 Task: In the  document goldmine.doc ,align picture to the 'center'. Insert word art below the picture and give heading  'Gold Mine in Light Orange'
Action: Mouse moved to (228, 400)
Screenshot: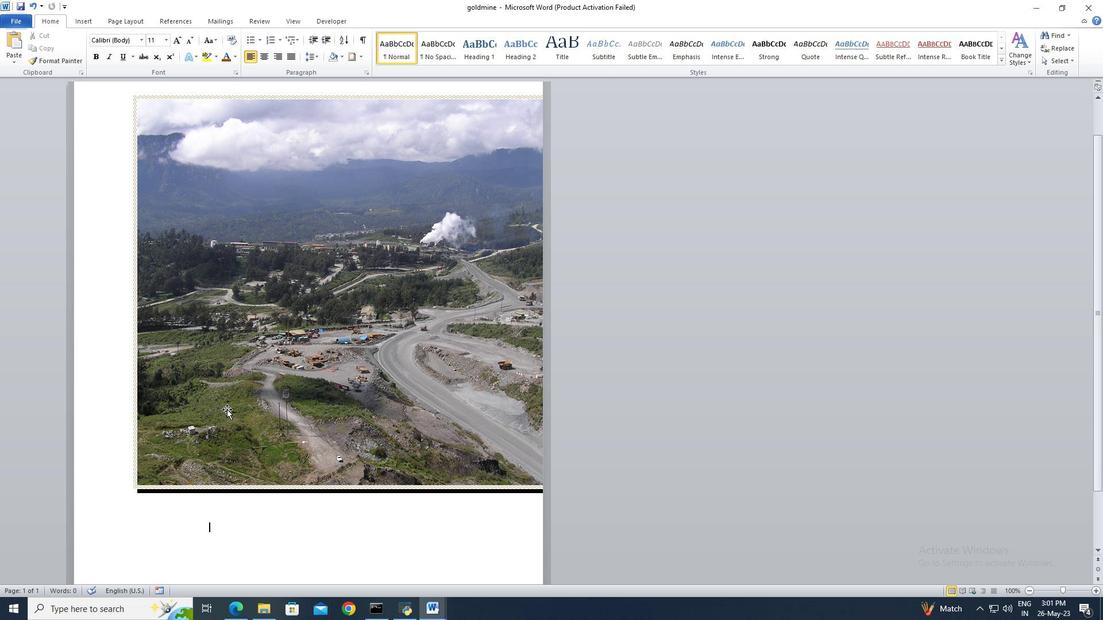 
Action: Mouse pressed left at (228, 400)
Screenshot: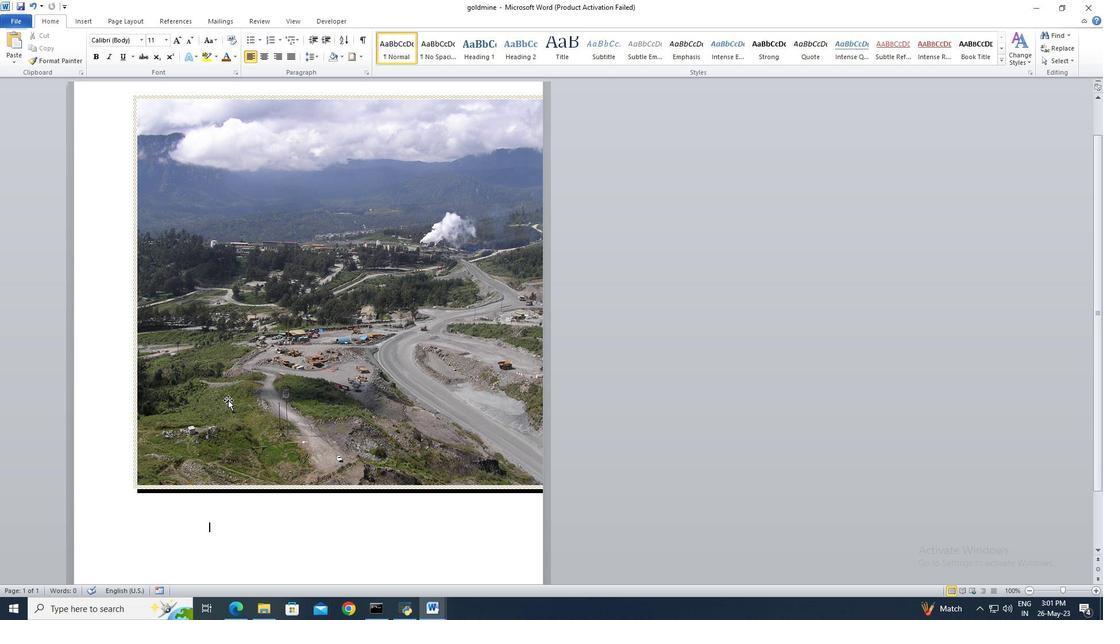 
Action: Mouse moved to (259, 58)
Screenshot: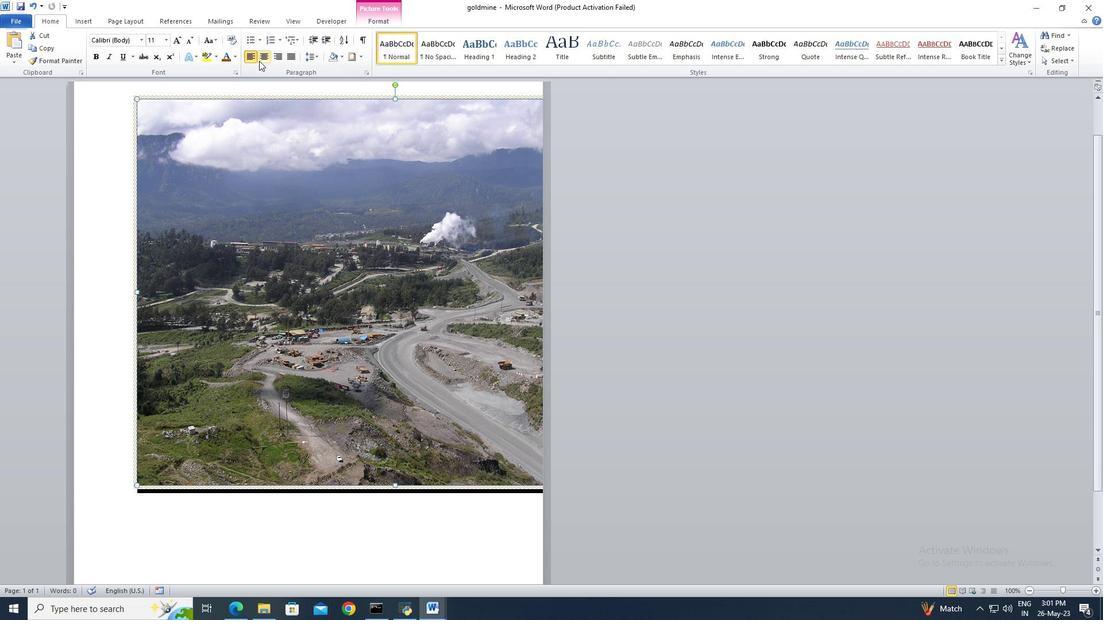 
Action: Mouse pressed left at (259, 58)
Screenshot: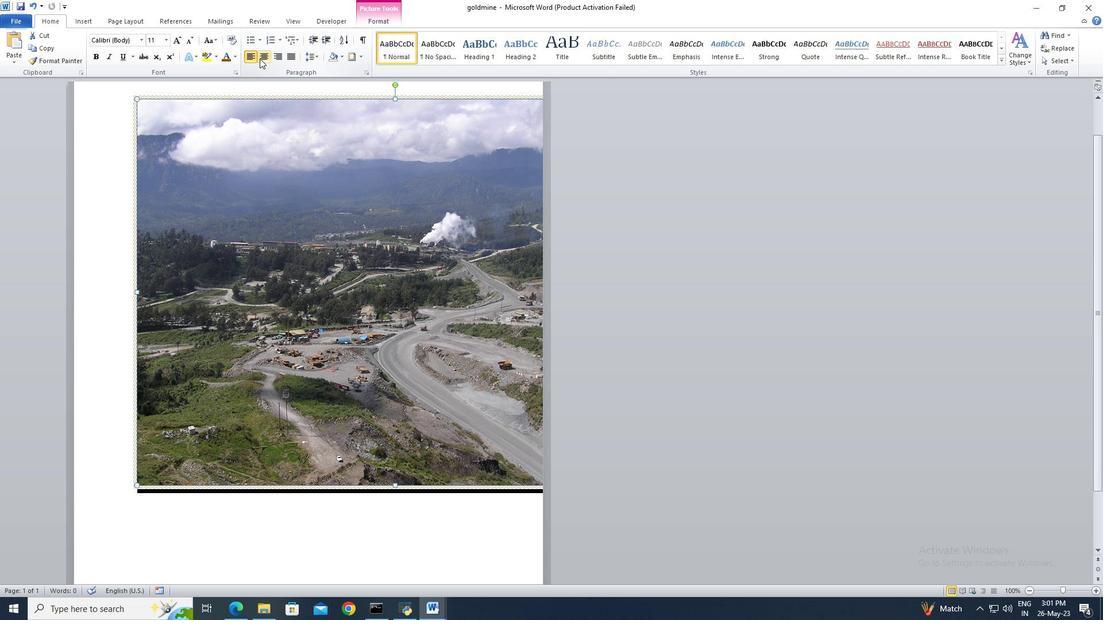 
Action: Mouse moved to (226, 259)
Screenshot: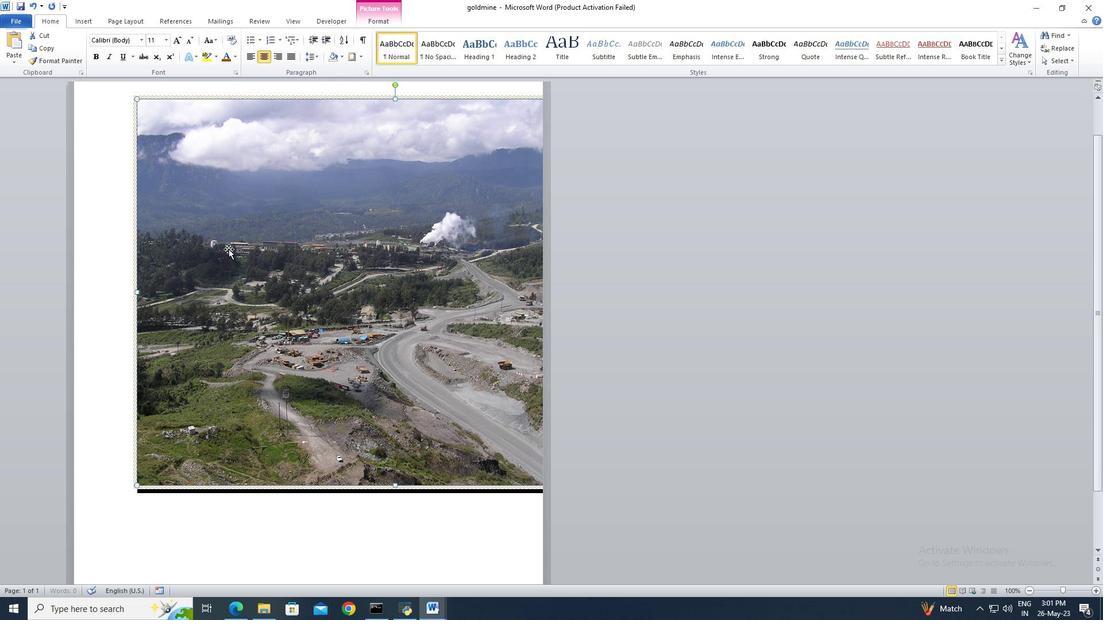 
Action: Mouse scrolled (226, 259) with delta (0, 0)
Screenshot: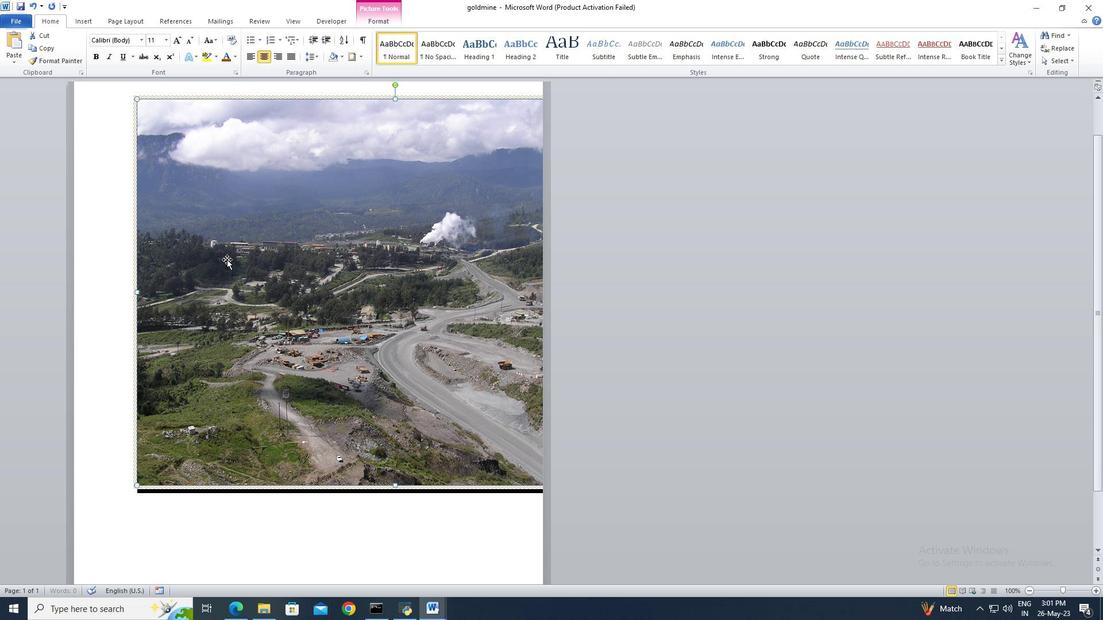 
Action: Mouse moved to (236, 525)
Screenshot: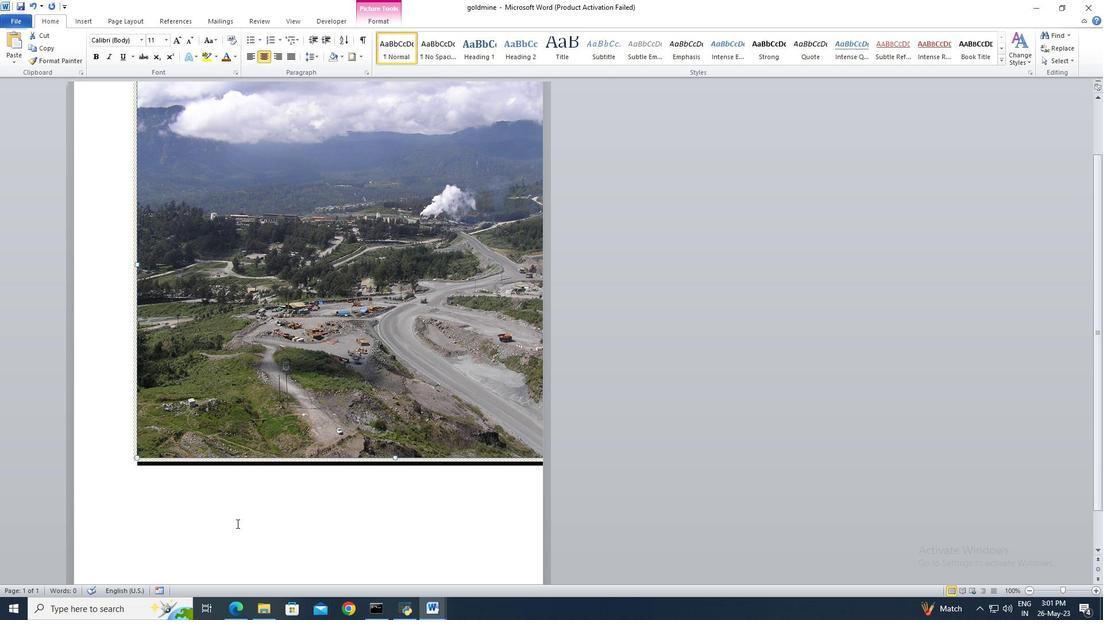 
Action: Mouse pressed left at (236, 525)
Screenshot: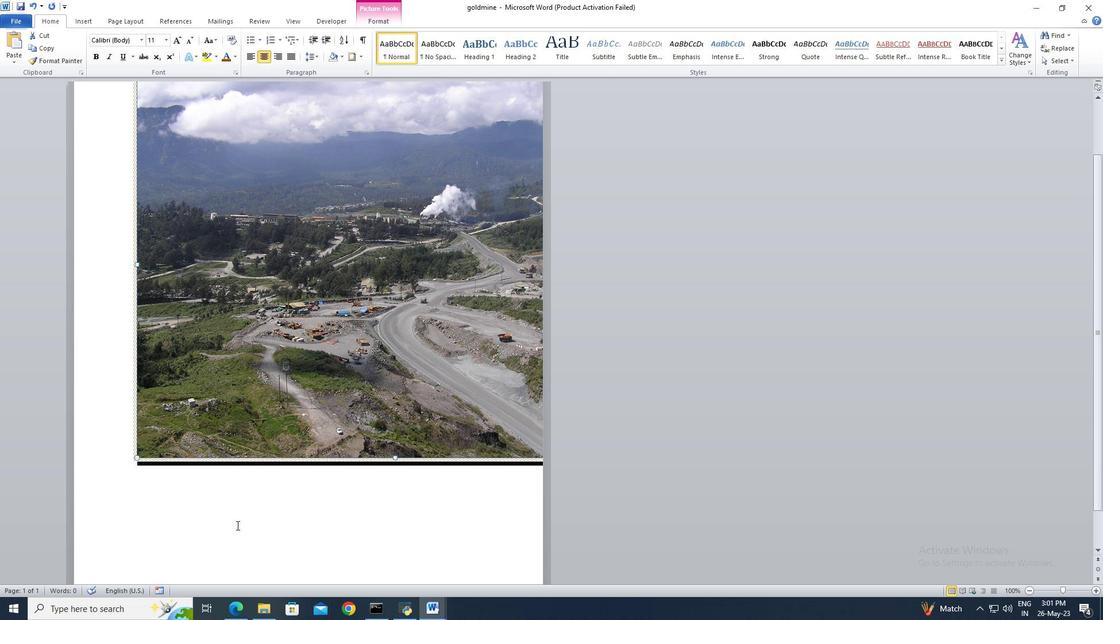 
Action: Mouse moved to (83, 25)
Screenshot: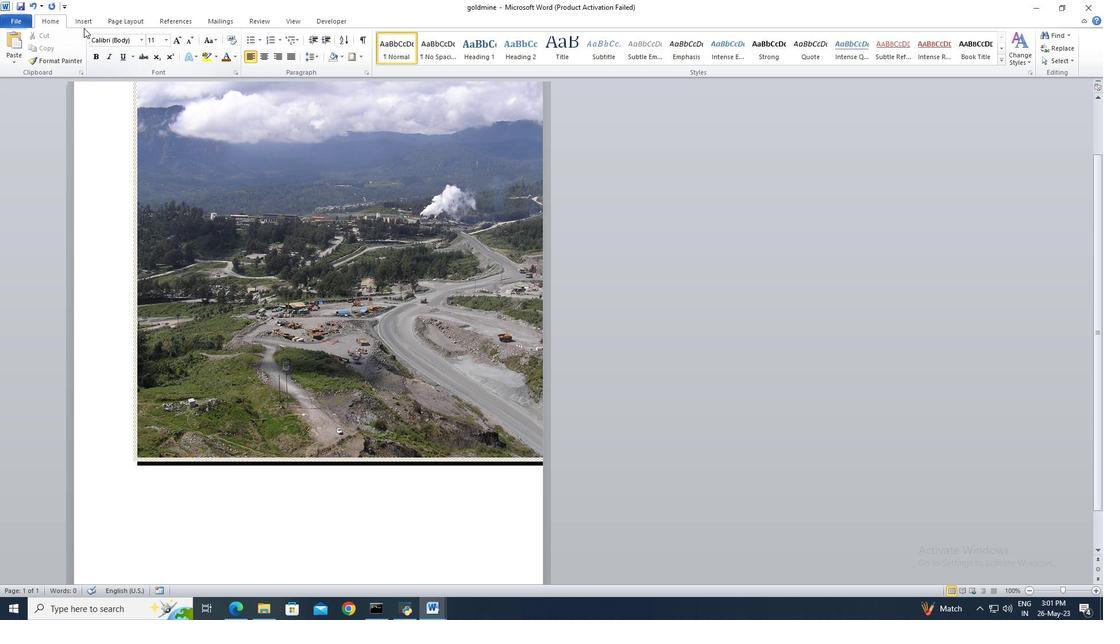 
Action: Mouse pressed left at (83, 25)
Screenshot: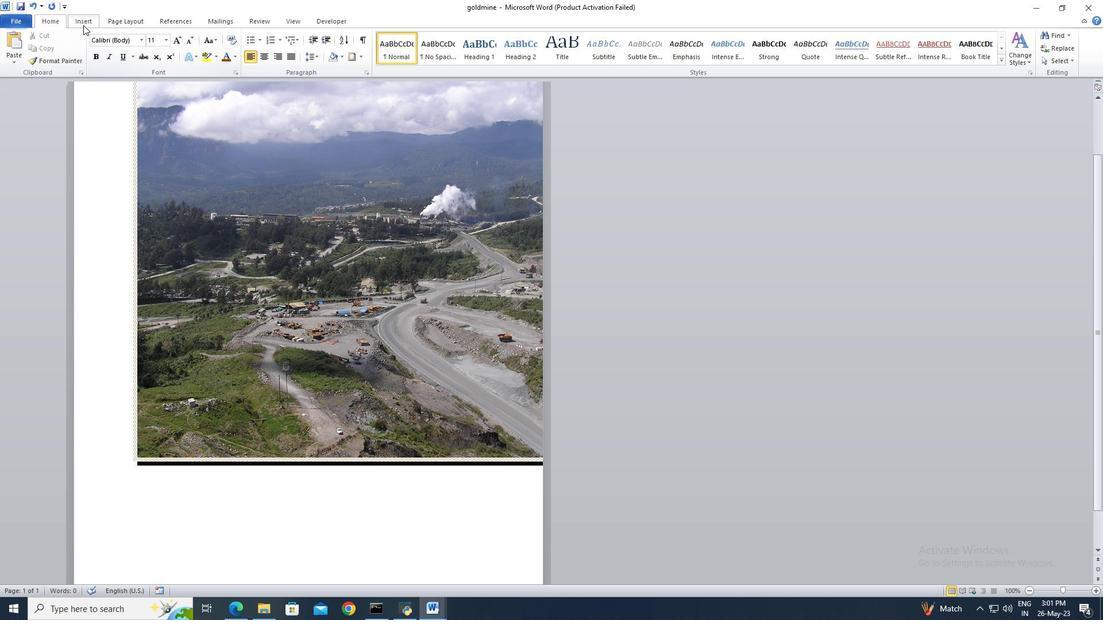 
Action: Mouse moved to (530, 55)
Screenshot: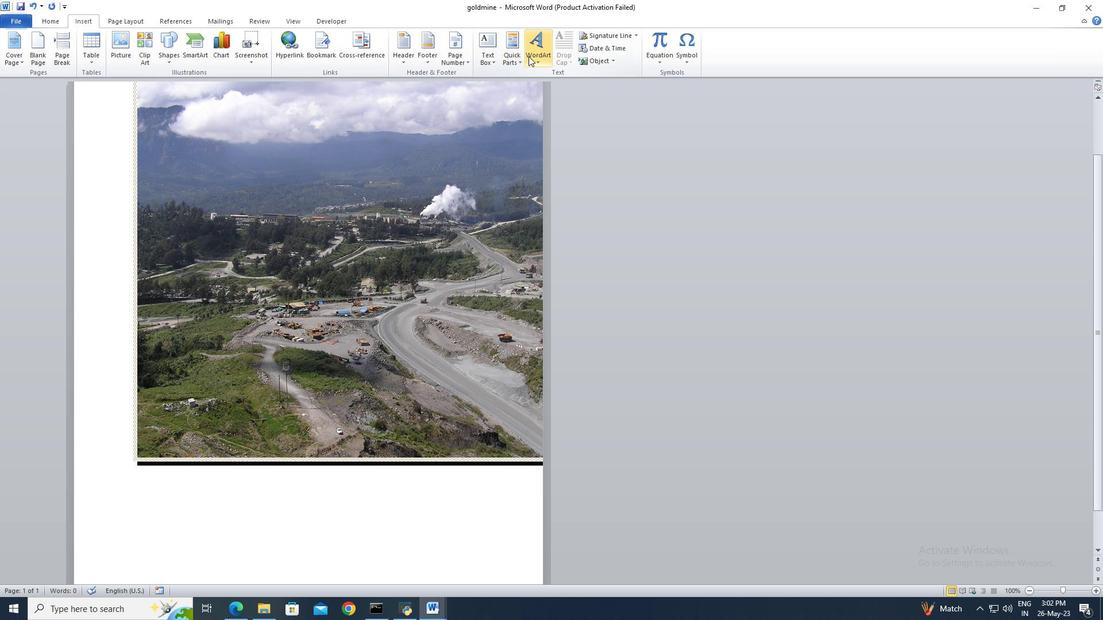 
Action: Mouse pressed left at (530, 55)
Screenshot: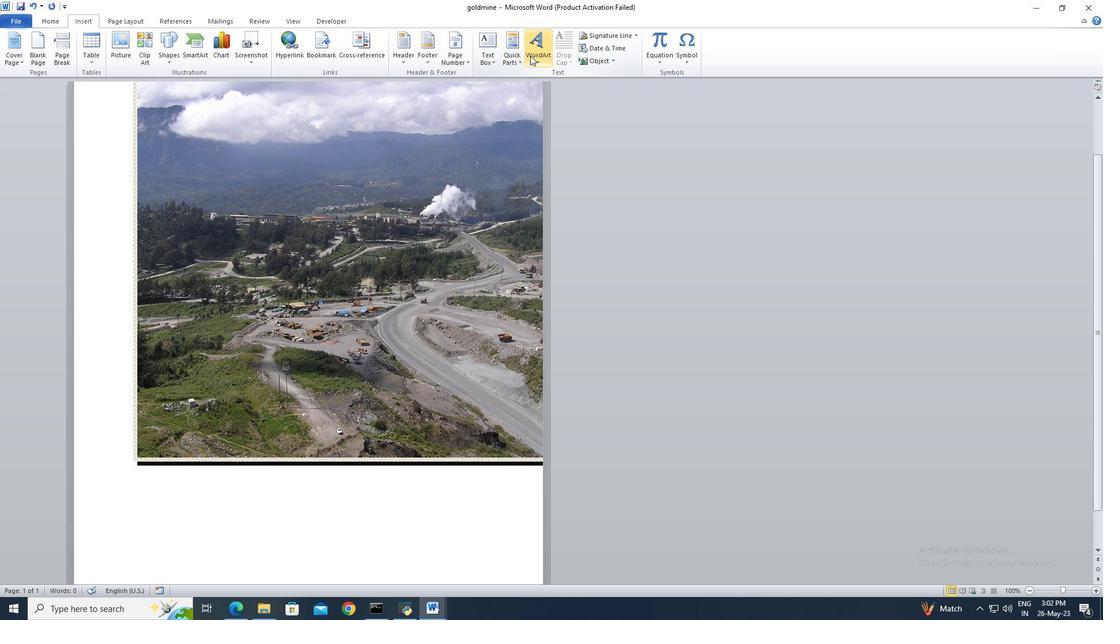 
Action: Mouse moved to (579, 245)
Screenshot: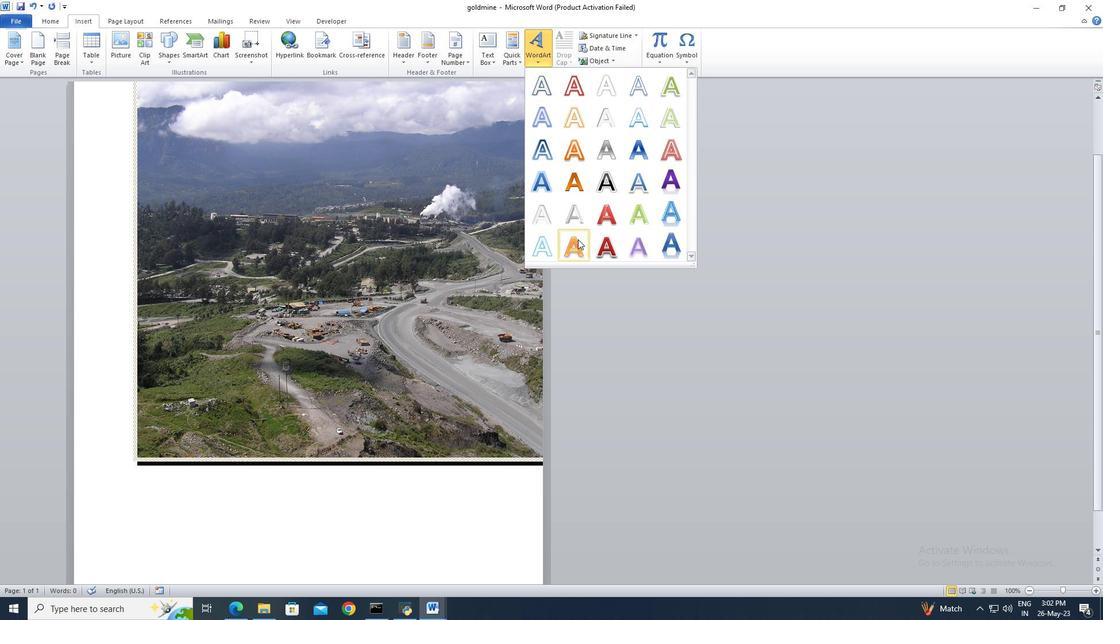 
Action: Mouse pressed left at (579, 245)
Screenshot: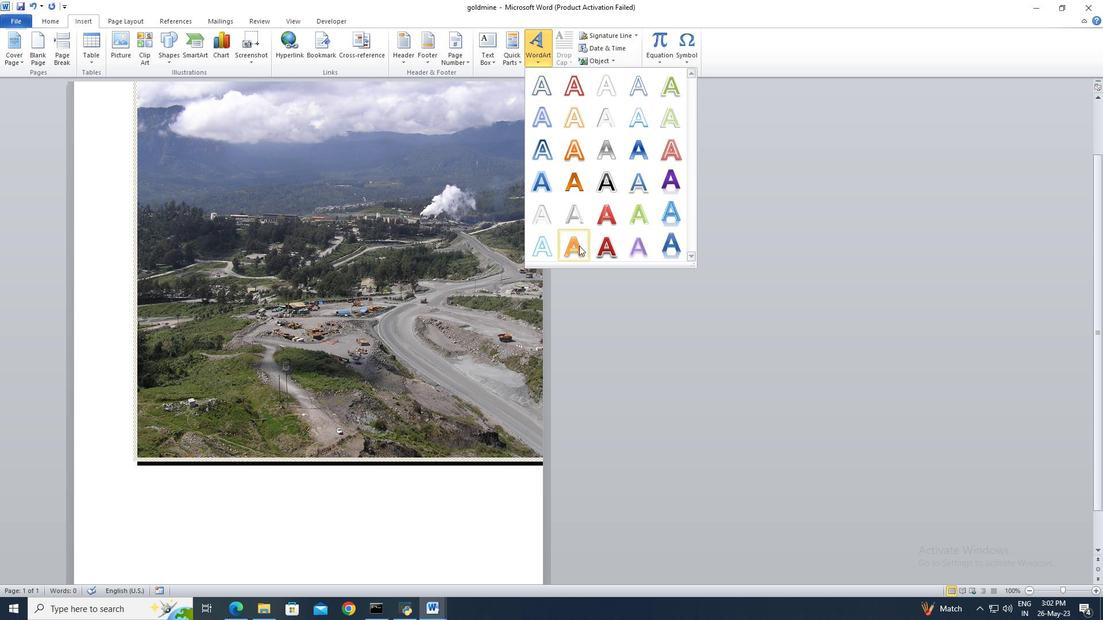 
Action: Mouse moved to (562, 304)
Screenshot: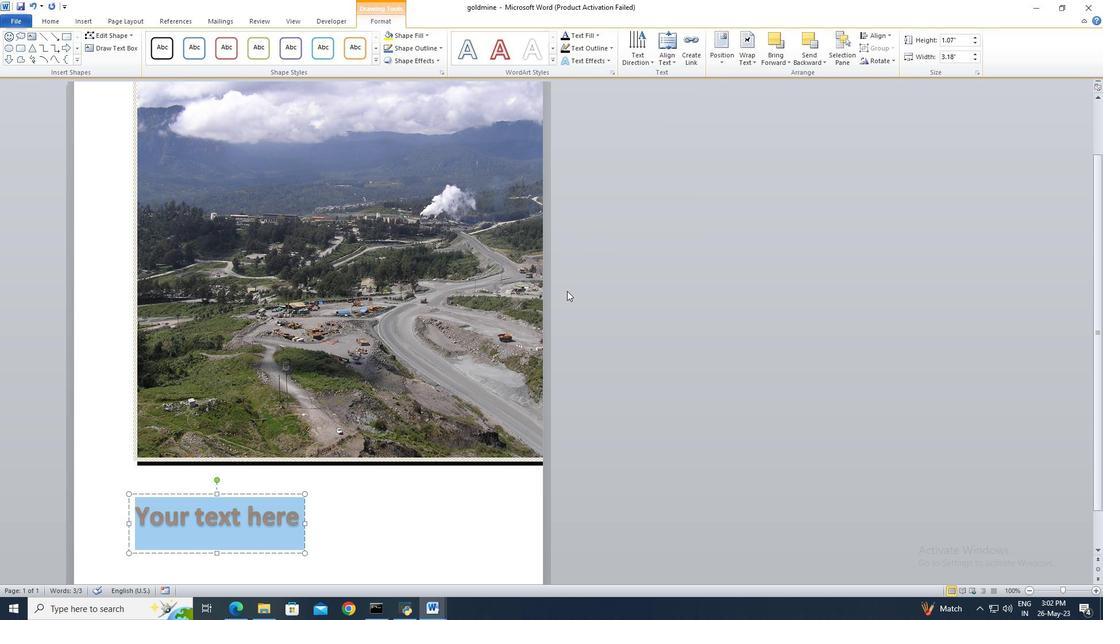 
Action: Key pressed <Key.shift>Gold<Key.space><Key.shift>Mine
Screenshot: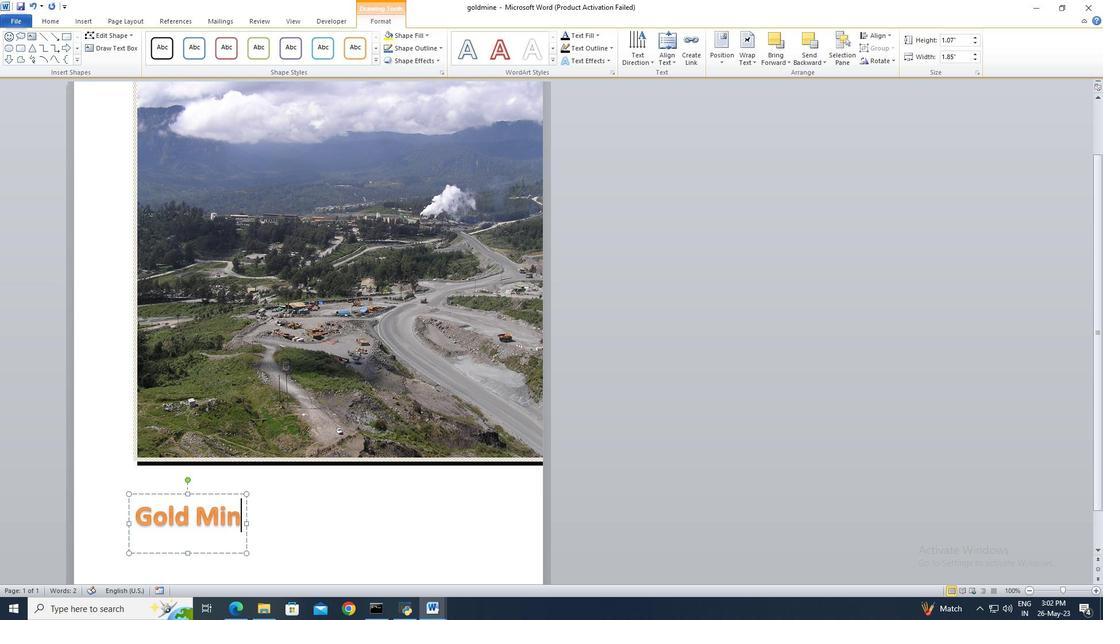 
Action: Mouse moved to (505, 428)
Screenshot: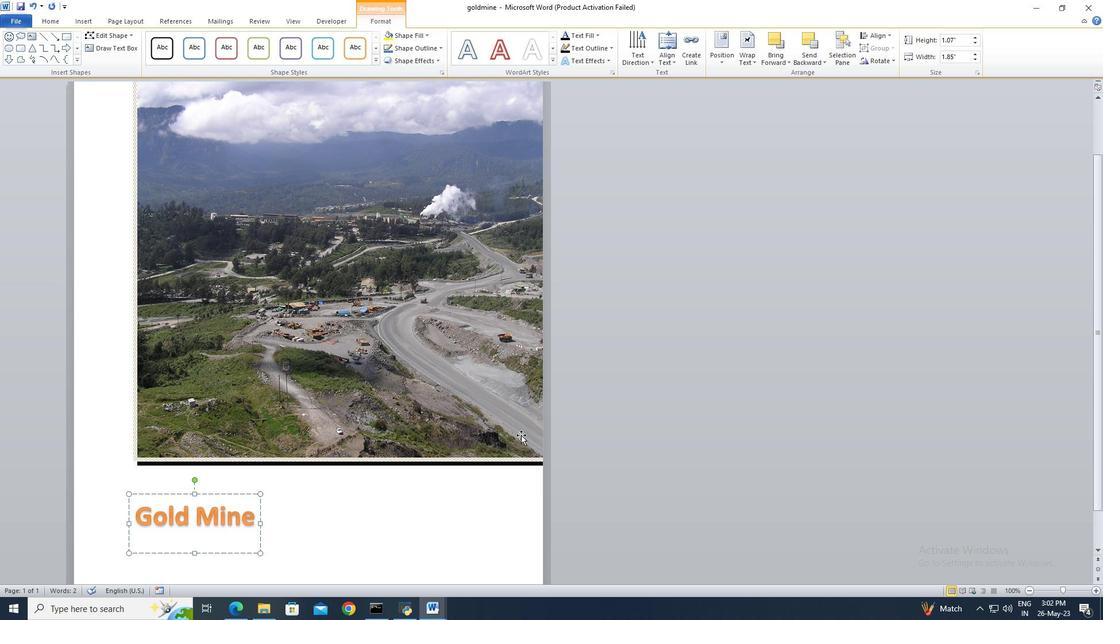 
Action: Mouse pressed left at (505, 428)
Screenshot: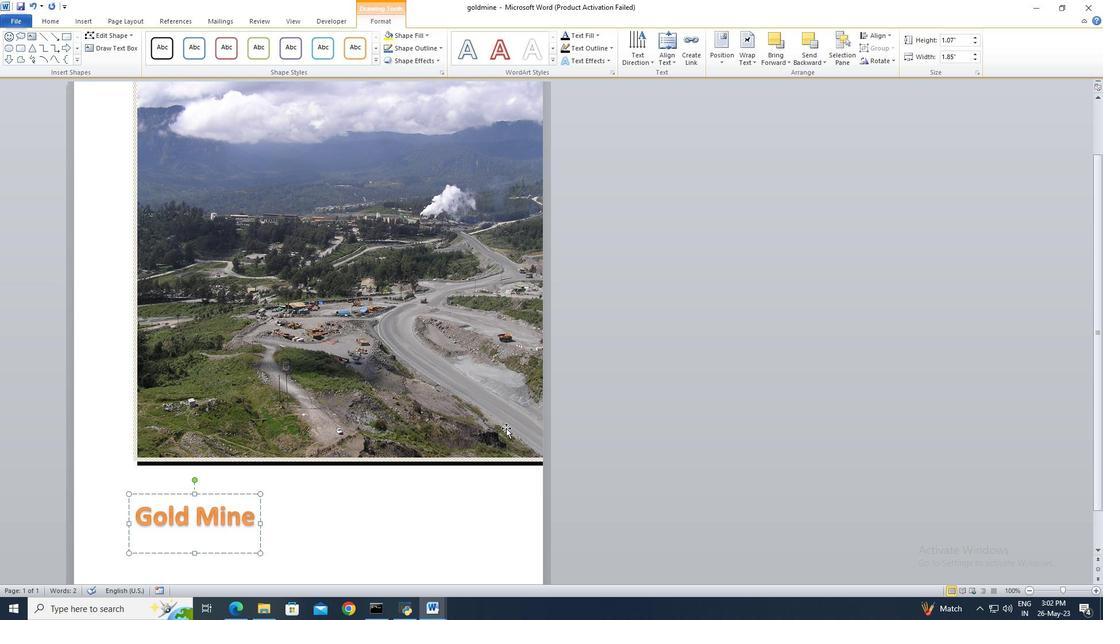 
